 Task: Add Mineral Fusion Rose Waves Nail Polish to the cart.
Action: Mouse moved to (225, 86)
Screenshot: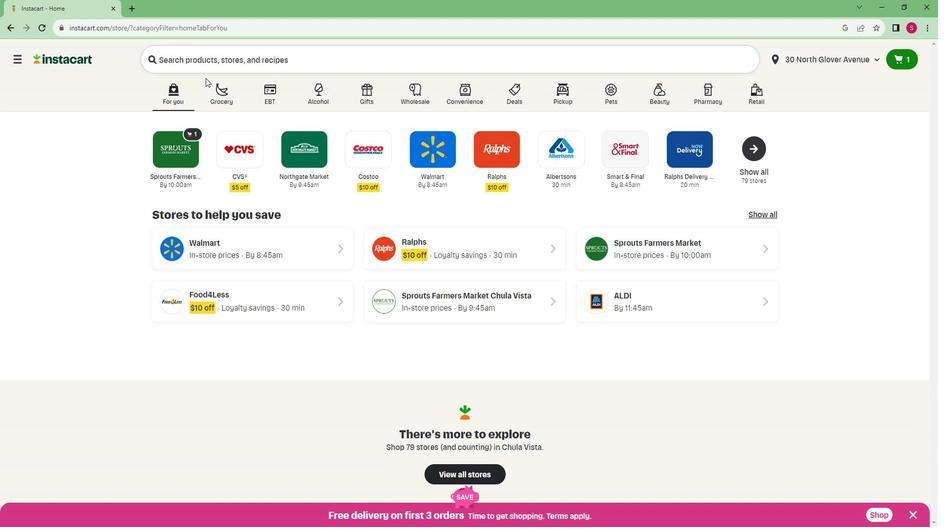 
Action: Mouse pressed left at (225, 86)
Screenshot: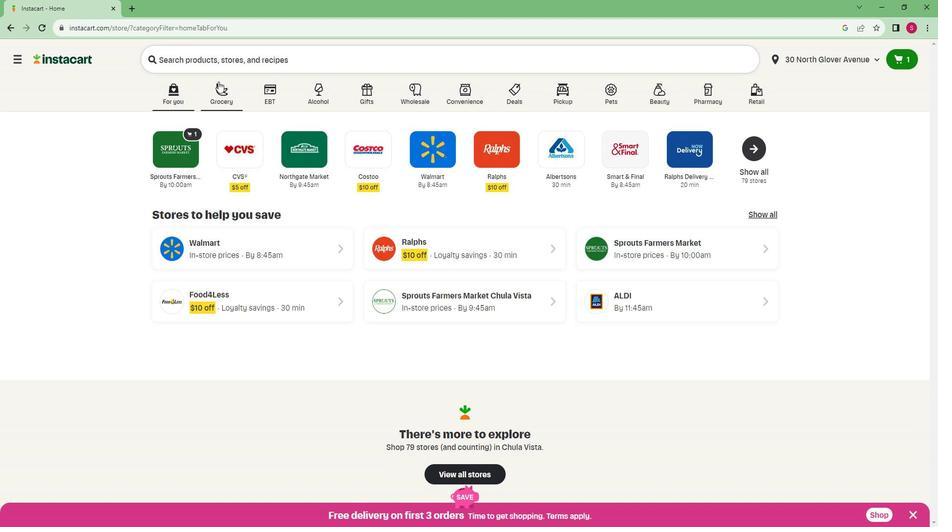 
Action: Mouse moved to (224, 280)
Screenshot: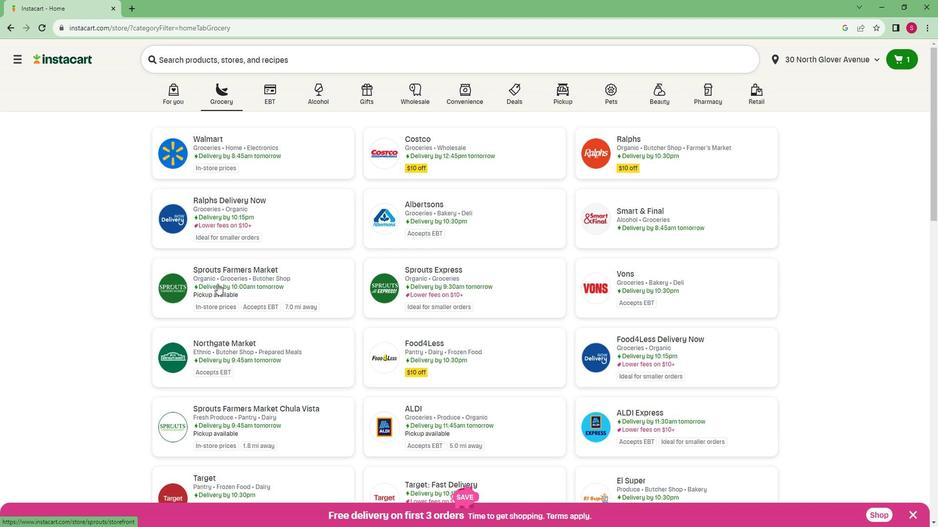 
Action: Mouse pressed left at (224, 280)
Screenshot: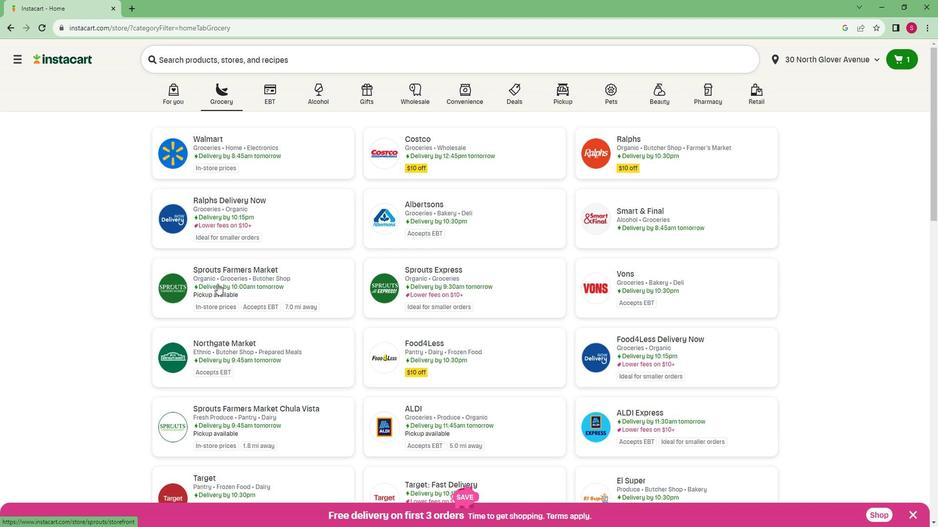 
Action: Mouse moved to (59, 328)
Screenshot: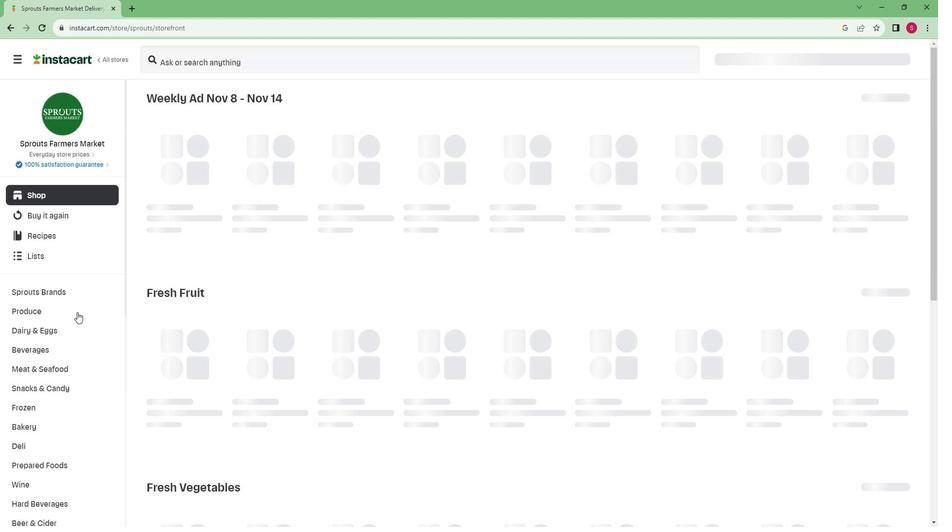 
Action: Mouse scrolled (59, 327) with delta (0, 0)
Screenshot: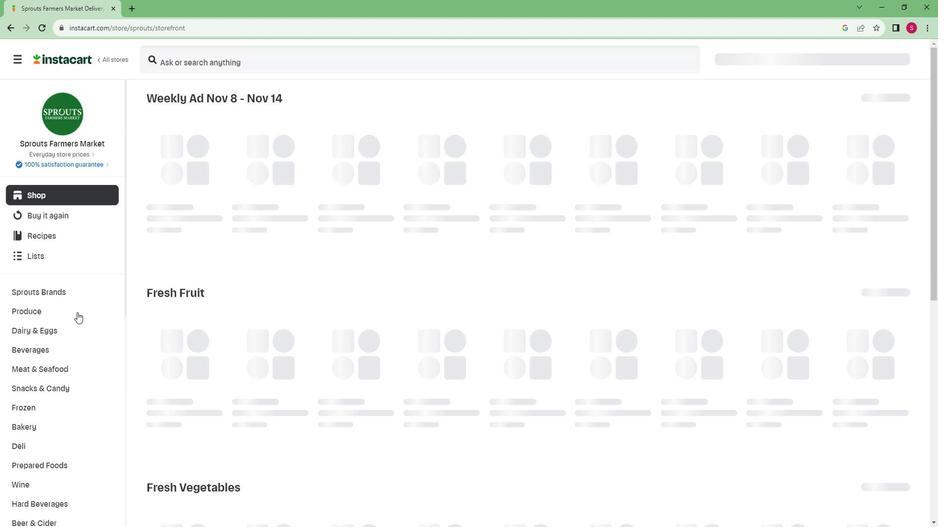 
Action: Mouse scrolled (59, 327) with delta (0, 0)
Screenshot: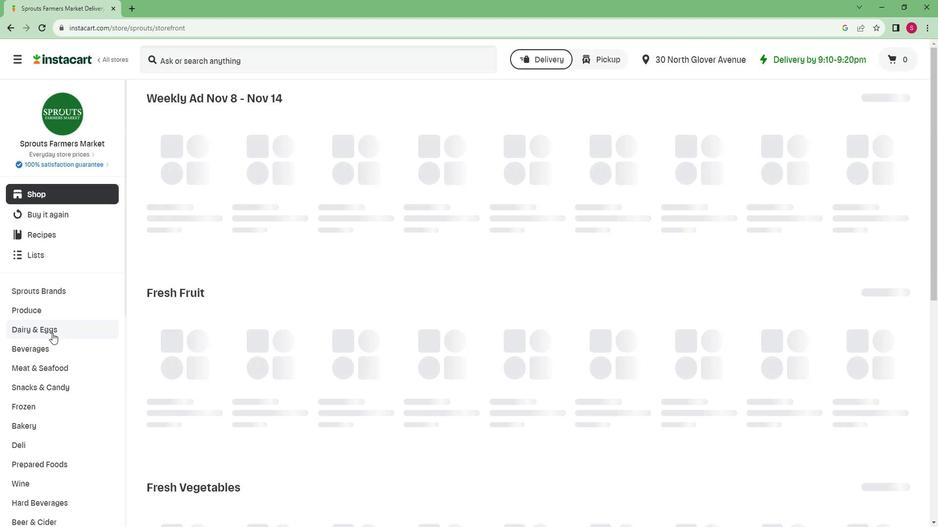 
Action: Mouse scrolled (59, 327) with delta (0, 0)
Screenshot: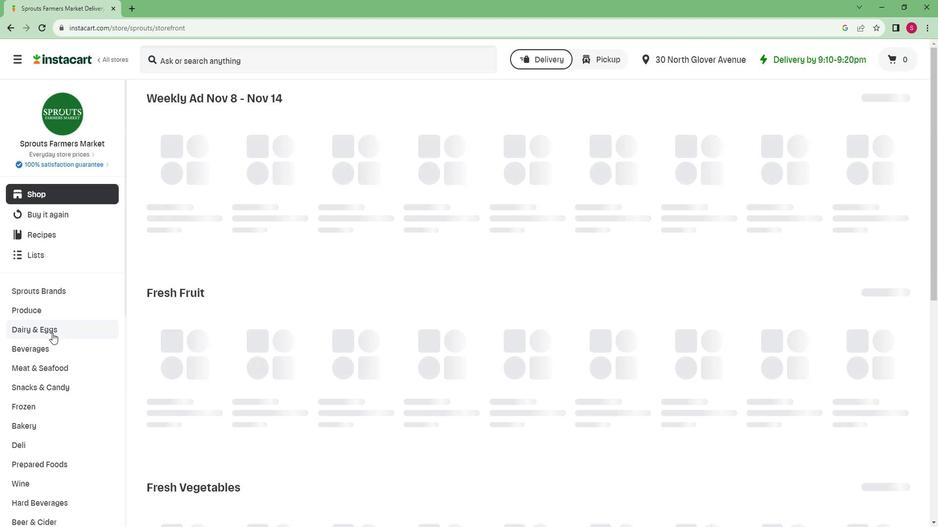 
Action: Mouse scrolled (59, 327) with delta (0, 0)
Screenshot: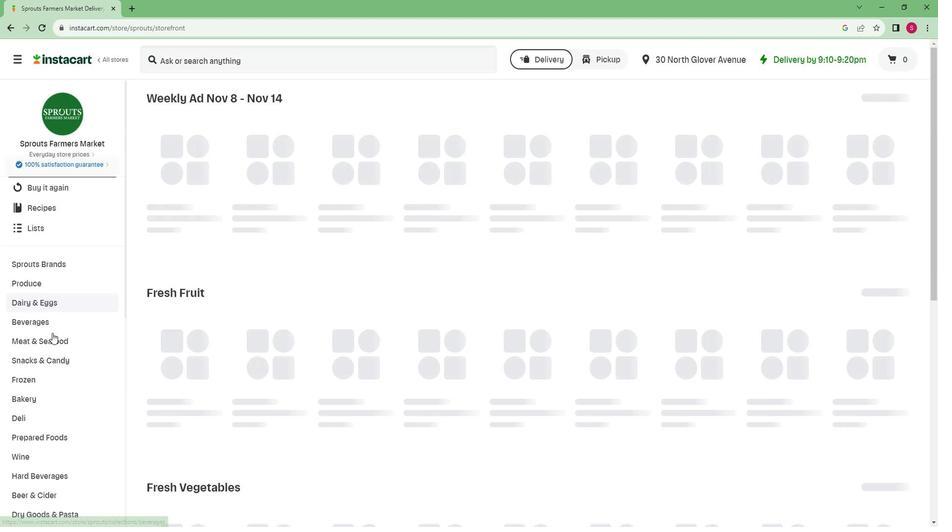 
Action: Mouse scrolled (59, 327) with delta (0, 0)
Screenshot: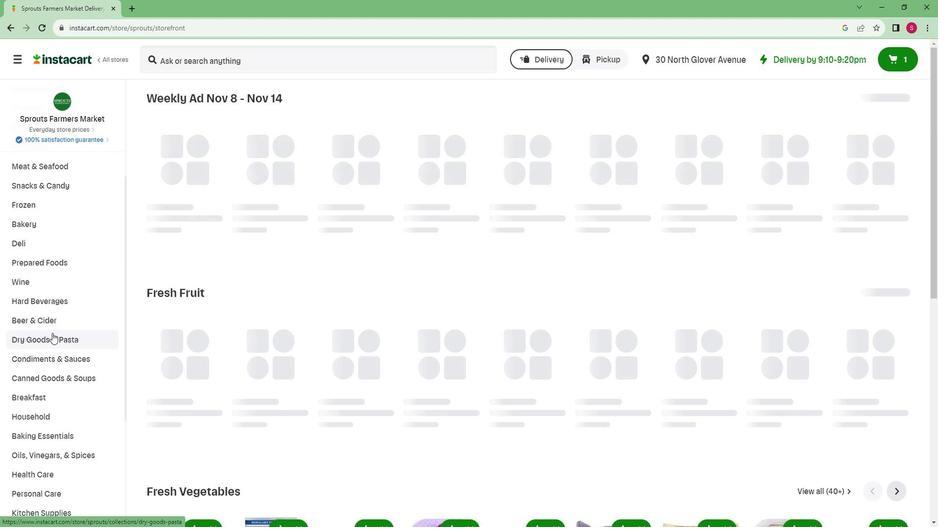 
Action: Mouse scrolled (59, 327) with delta (0, 0)
Screenshot: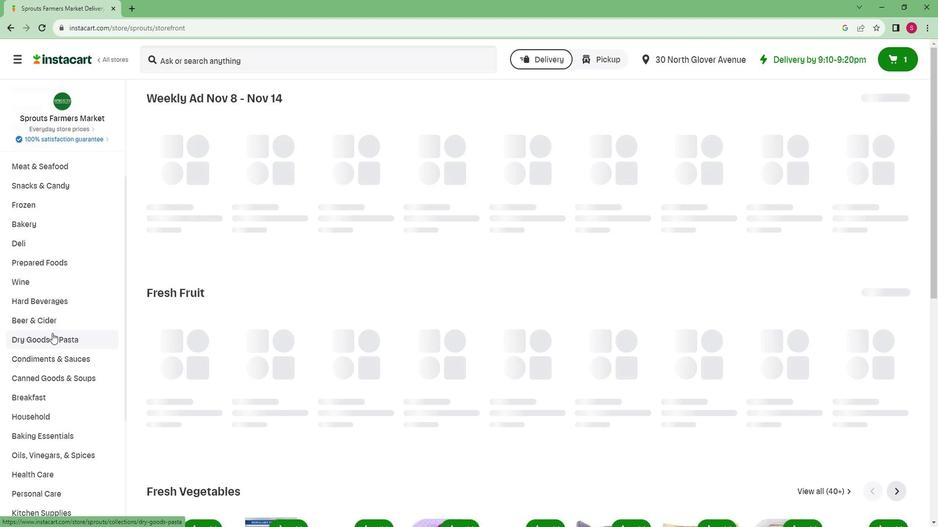 
Action: Mouse scrolled (59, 327) with delta (0, 0)
Screenshot: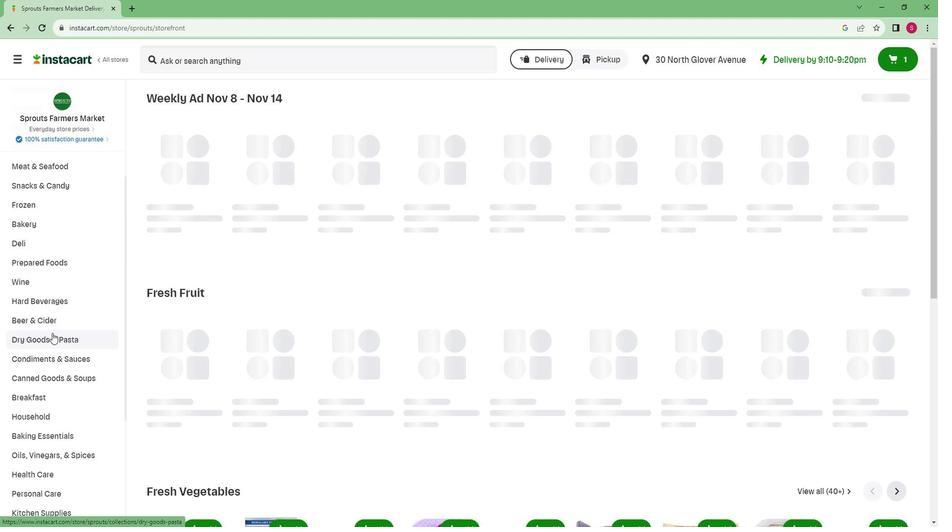 
Action: Mouse scrolled (59, 327) with delta (0, 0)
Screenshot: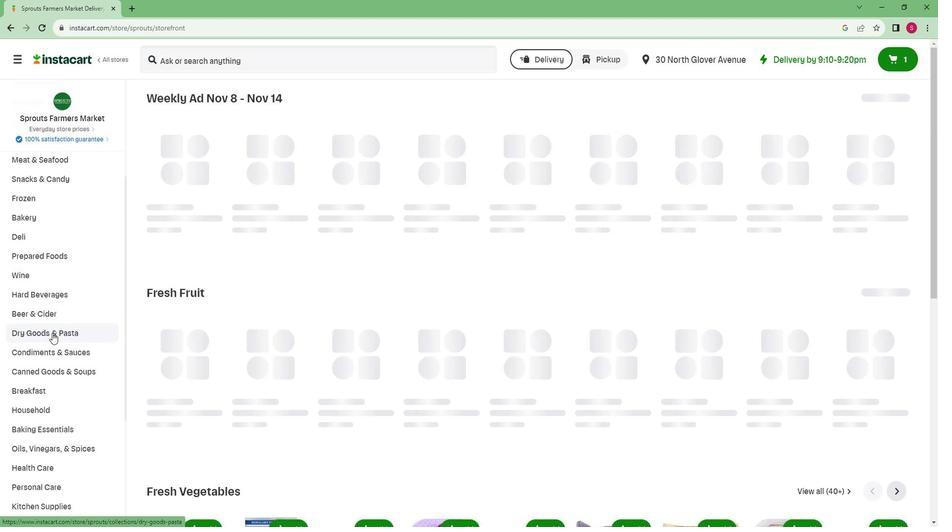 
Action: Mouse scrolled (59, 327) with delta (0, 0)
Screenshot: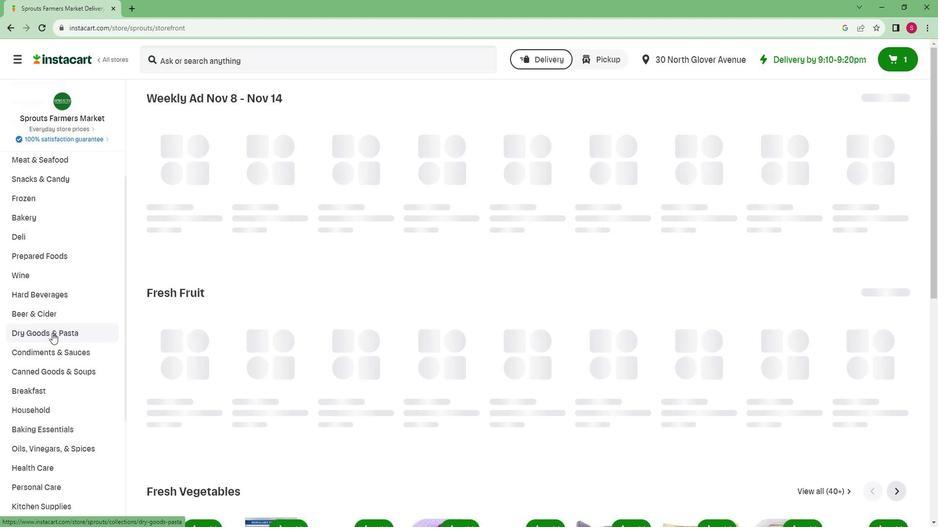 
Action: Mouse moved to (36, 476)
Screenshot: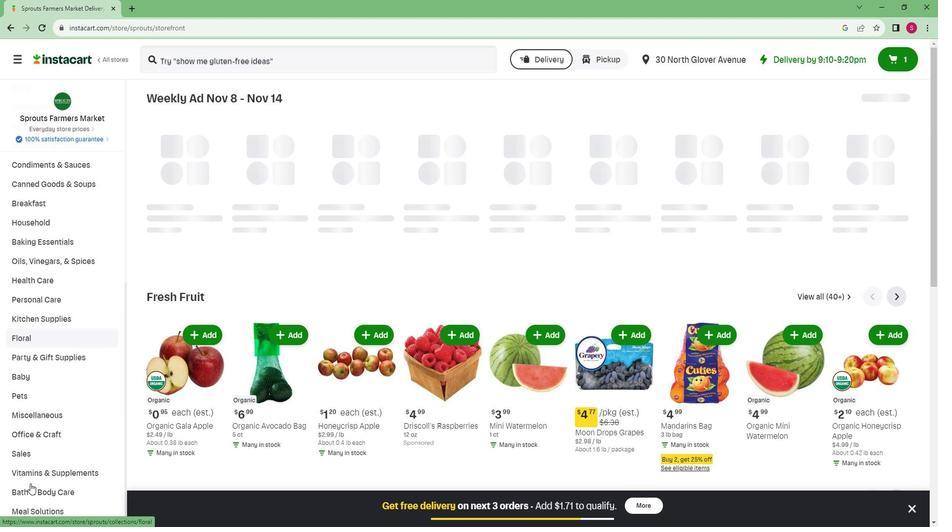 
Action: Mouse pressed left at (36, 476)
Screenshot: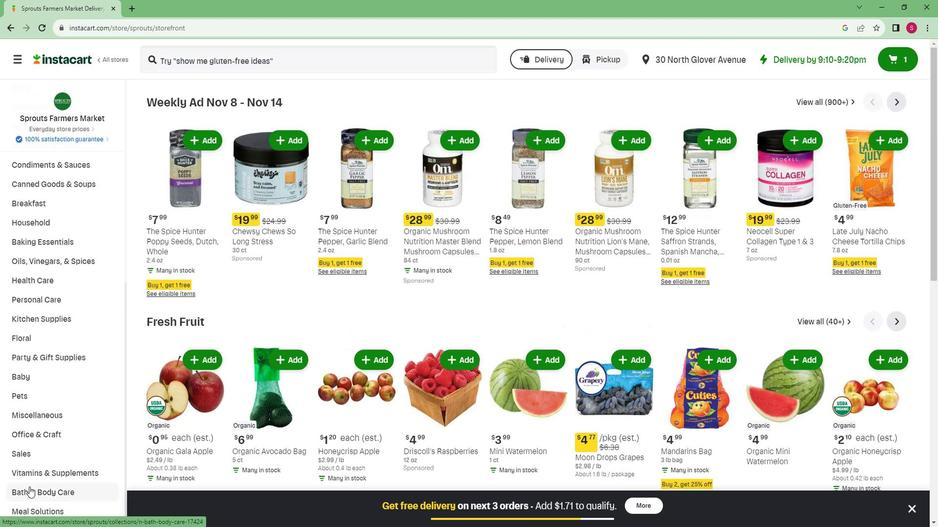 
Action: Mouse moved to (585, 126)
Screenshot: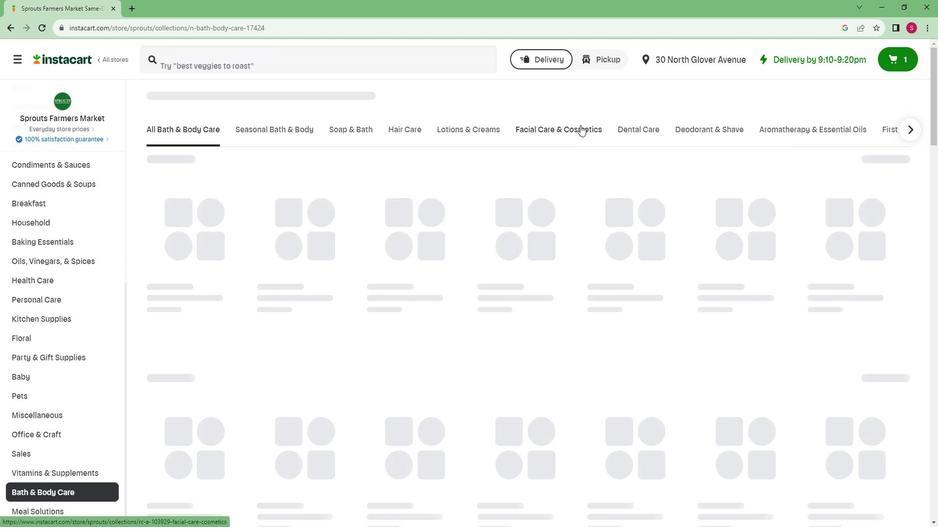 
Action: Mouse pressed left at (585, 126)
Screenshot: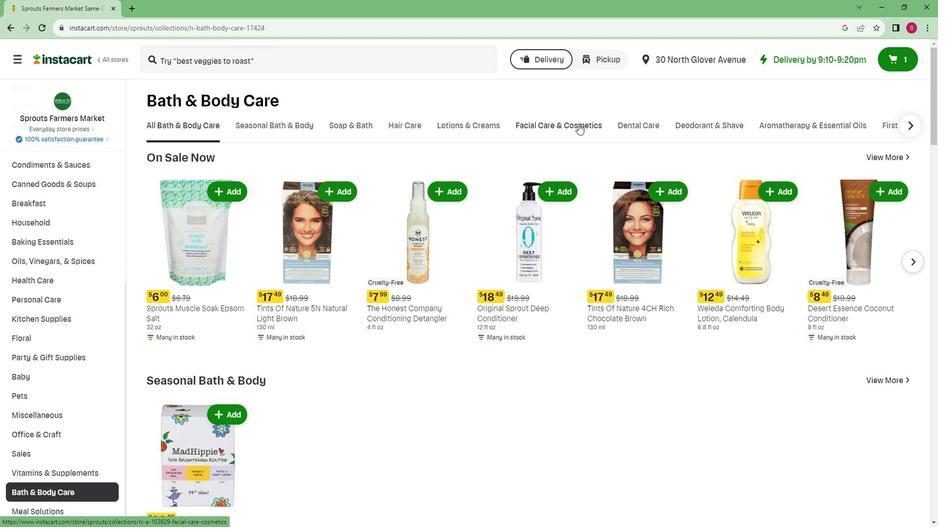 
Action: Mouse moved to (254, 64)
Screenshot: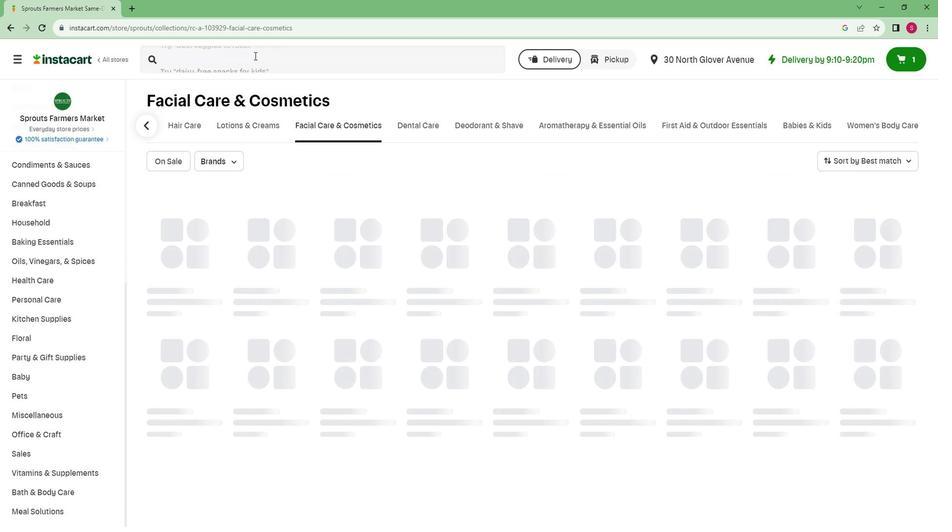 
Action: Mouse pressed left at (254, 64)
Screenshot: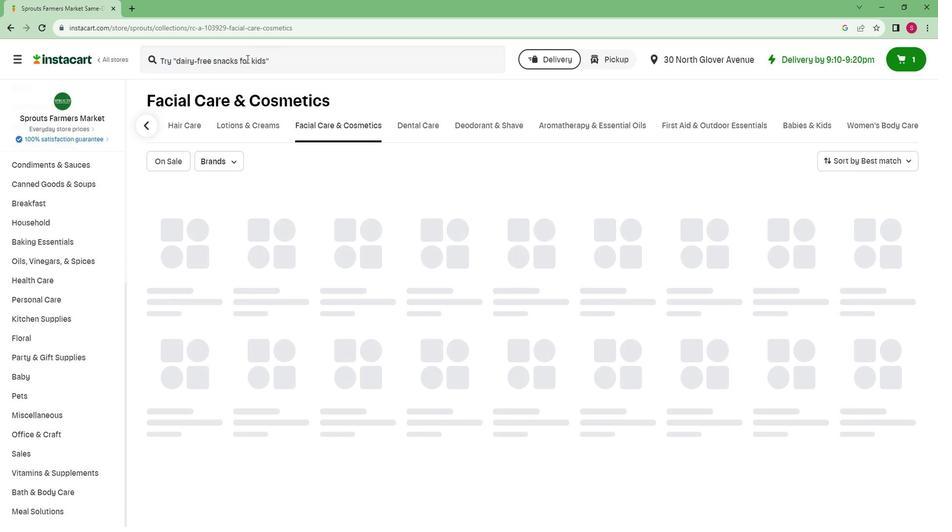 
Action: Key pressed <Key.caps_lock>M<Key.caps_lock>ineral<Key.space><Key.caps_lock>F<Key.caps_lock>usion<Key.space><Key.caps_lock>R<Key.caps_lock>ose<Key.space><Key.caps_lock>W<Key.caps_lock>aves<Key.space><Key.caps_lock>N<Key.caps_lock>ail<Key.space><Key.caps_lock>P<Key.caps_lock>olish<Key.enter>
Screenshot: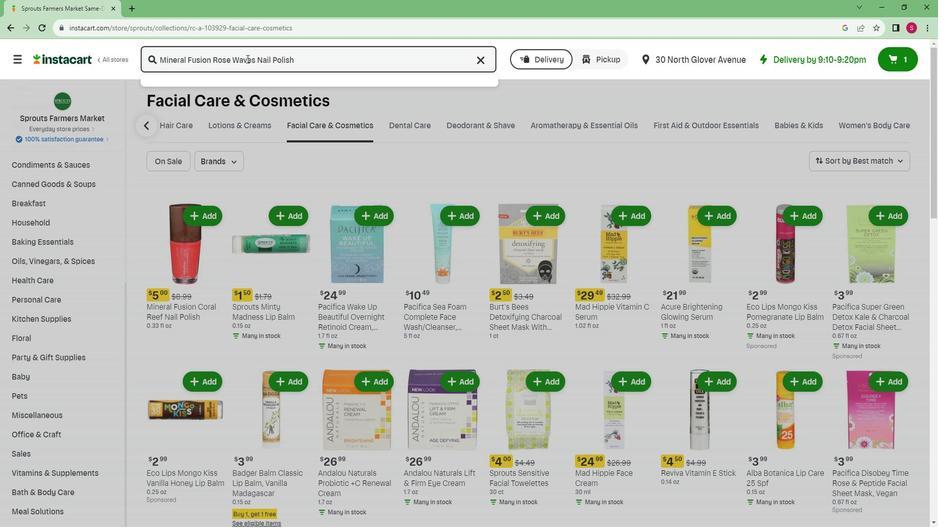 
Action: Mouse moved to (284, 158)
Screenshot: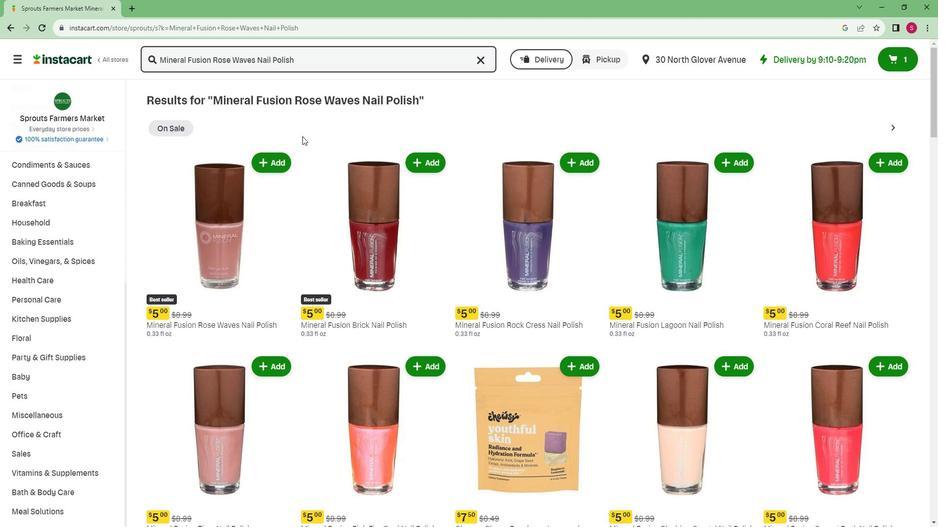 
Action: Mouse pressed left at (284, 158)
Screenshot: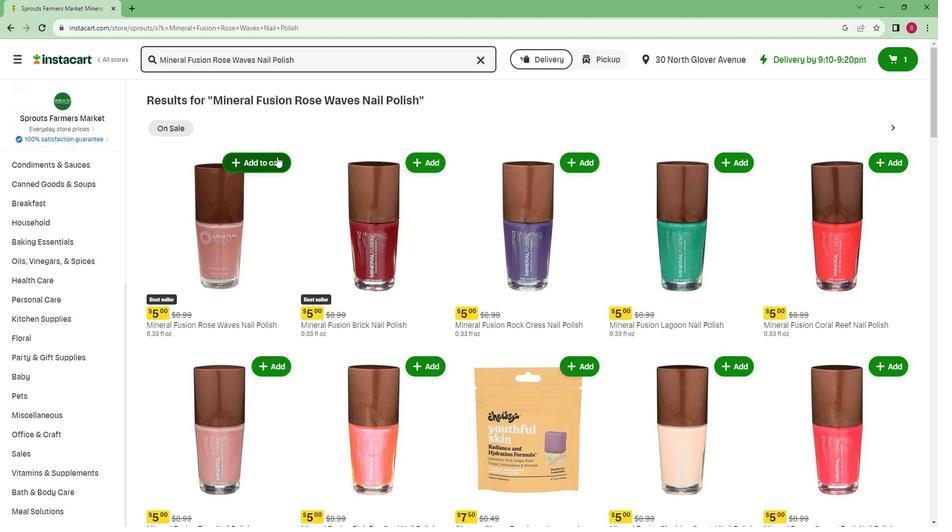 
Action: Mouse moved to (240, 210)
Screenshot: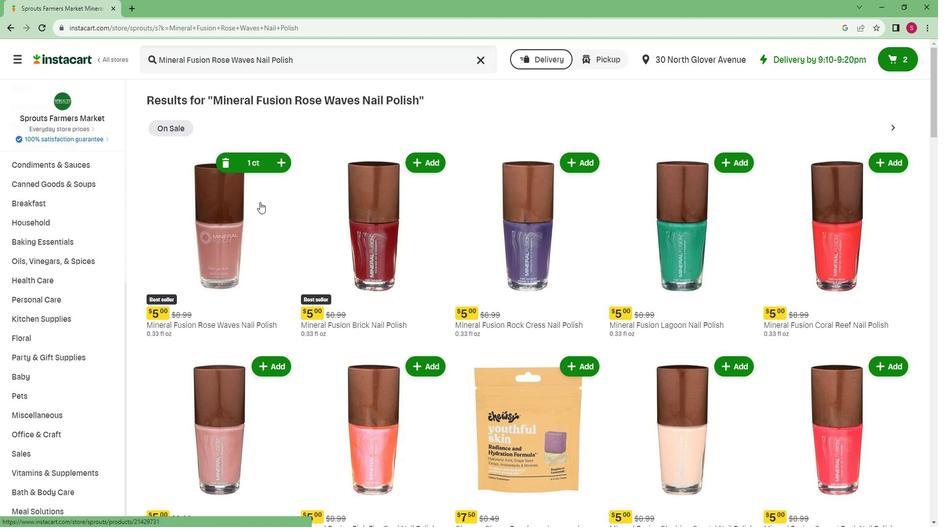 
